 Task: Select the option "Only workspace admins" in board creation restrictions.
Action: Mouse moved to (1014, 372)
Screenshot: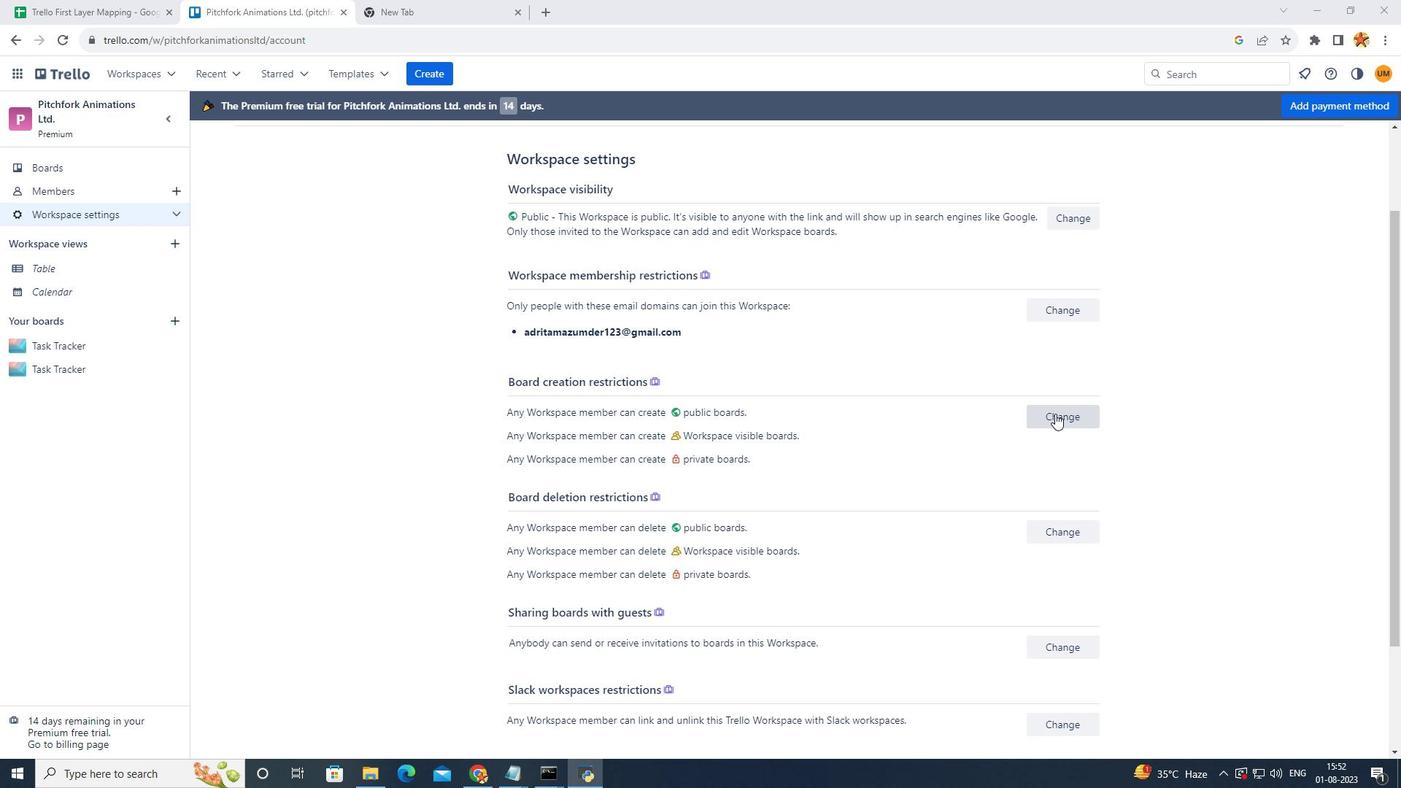 
Action: Mouse pressed left at (1014, 372)
Screenshot: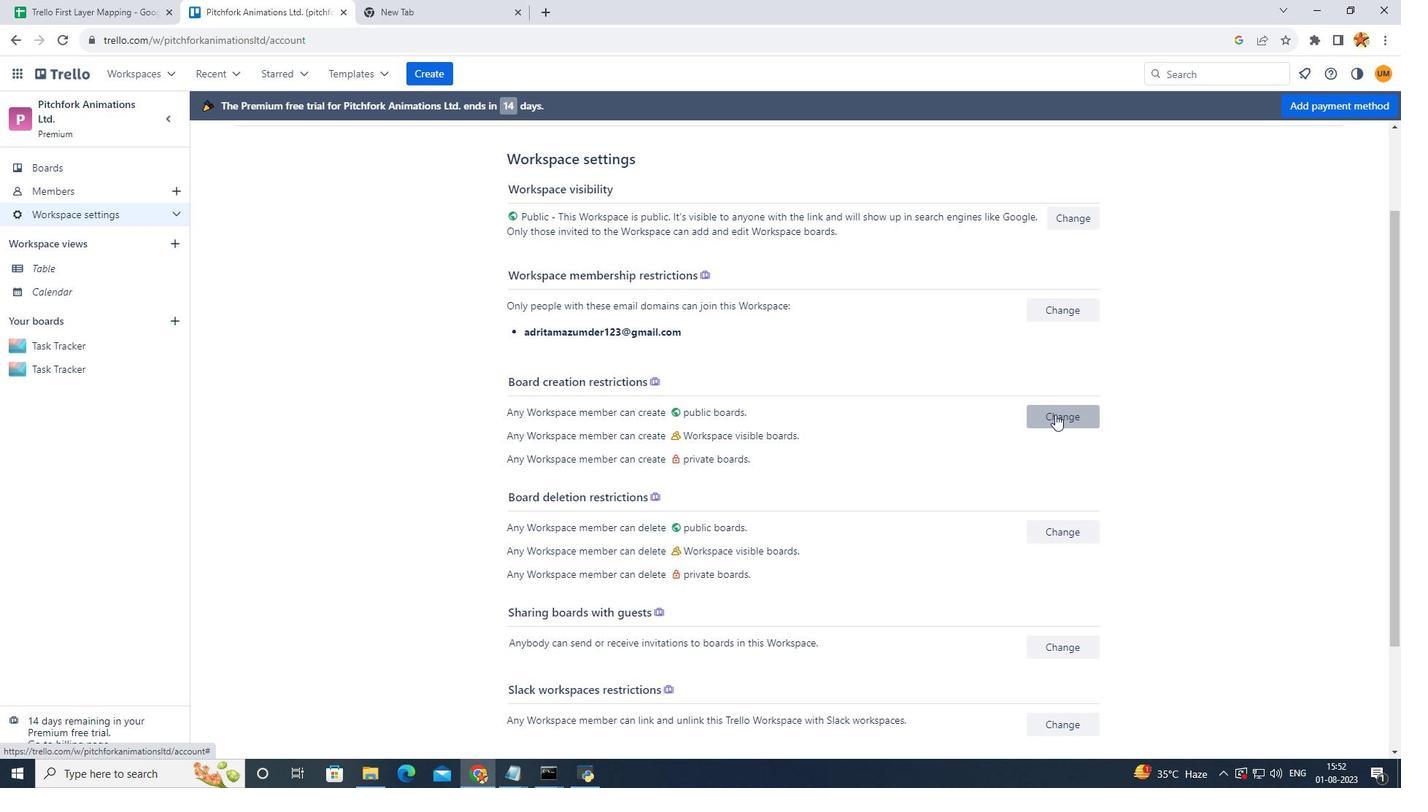 
Action: Mouse moved to (1037, 150)
Screenshot: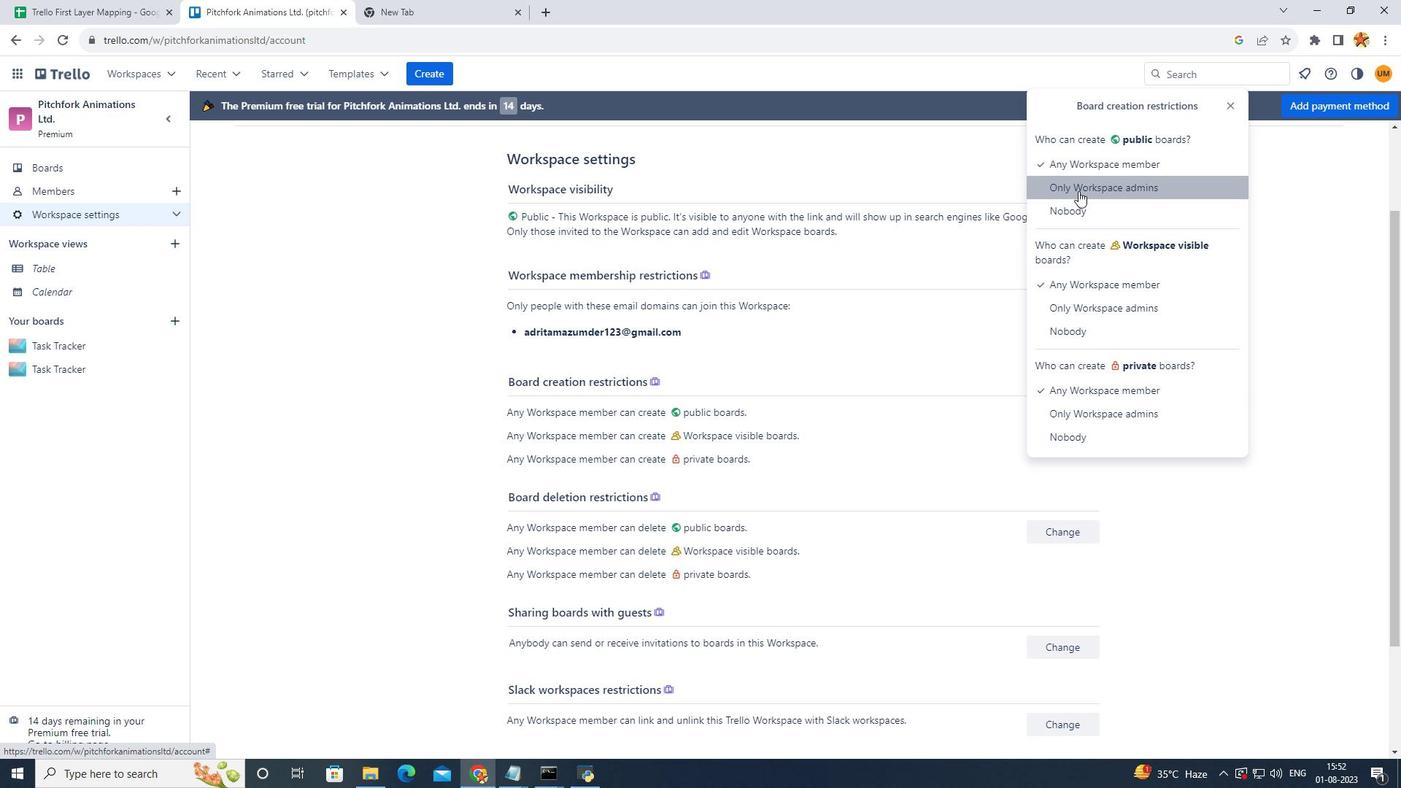 
Action: Mouse pressed left at (1037, 150)
Screenshot: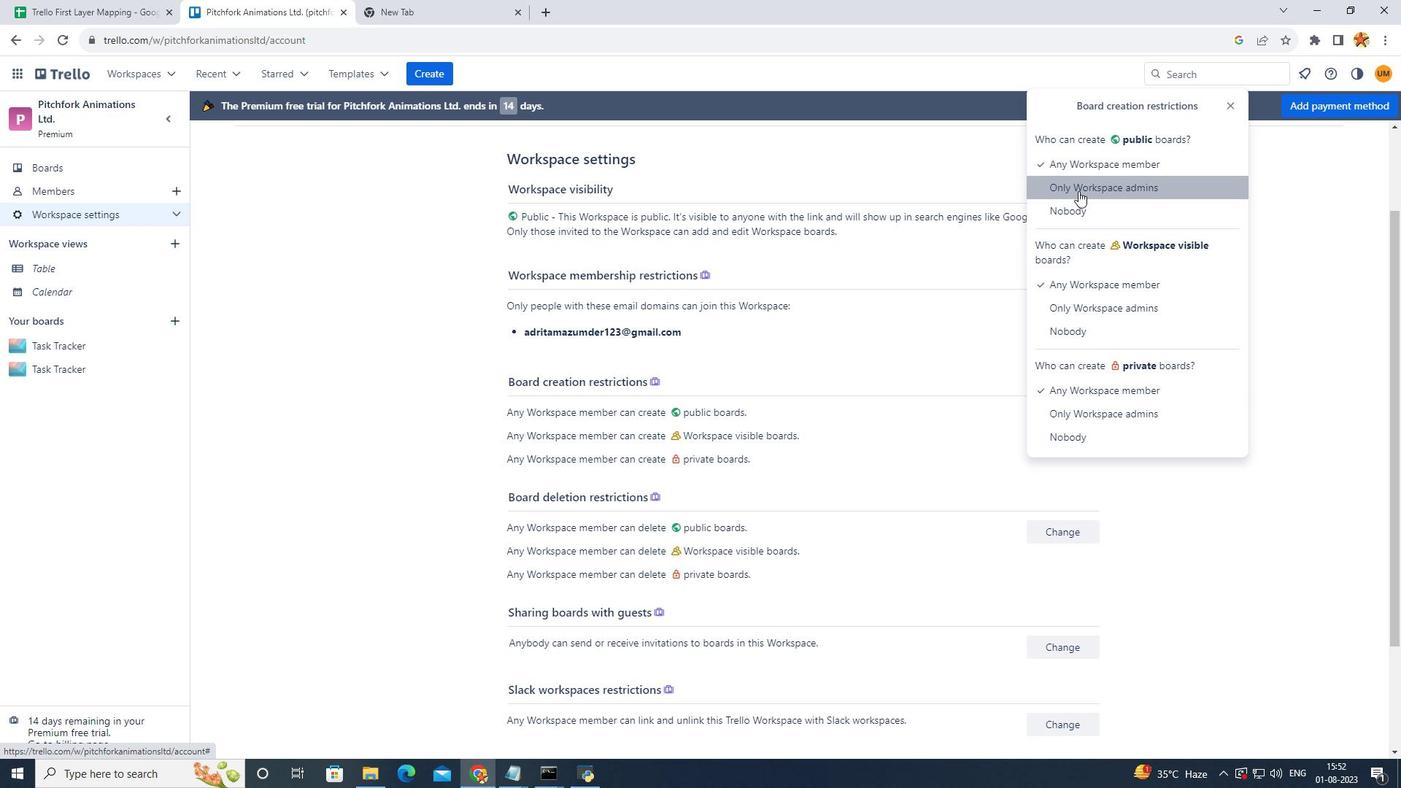 
Action: Mouse moved to (1040, 145)
Screenshot: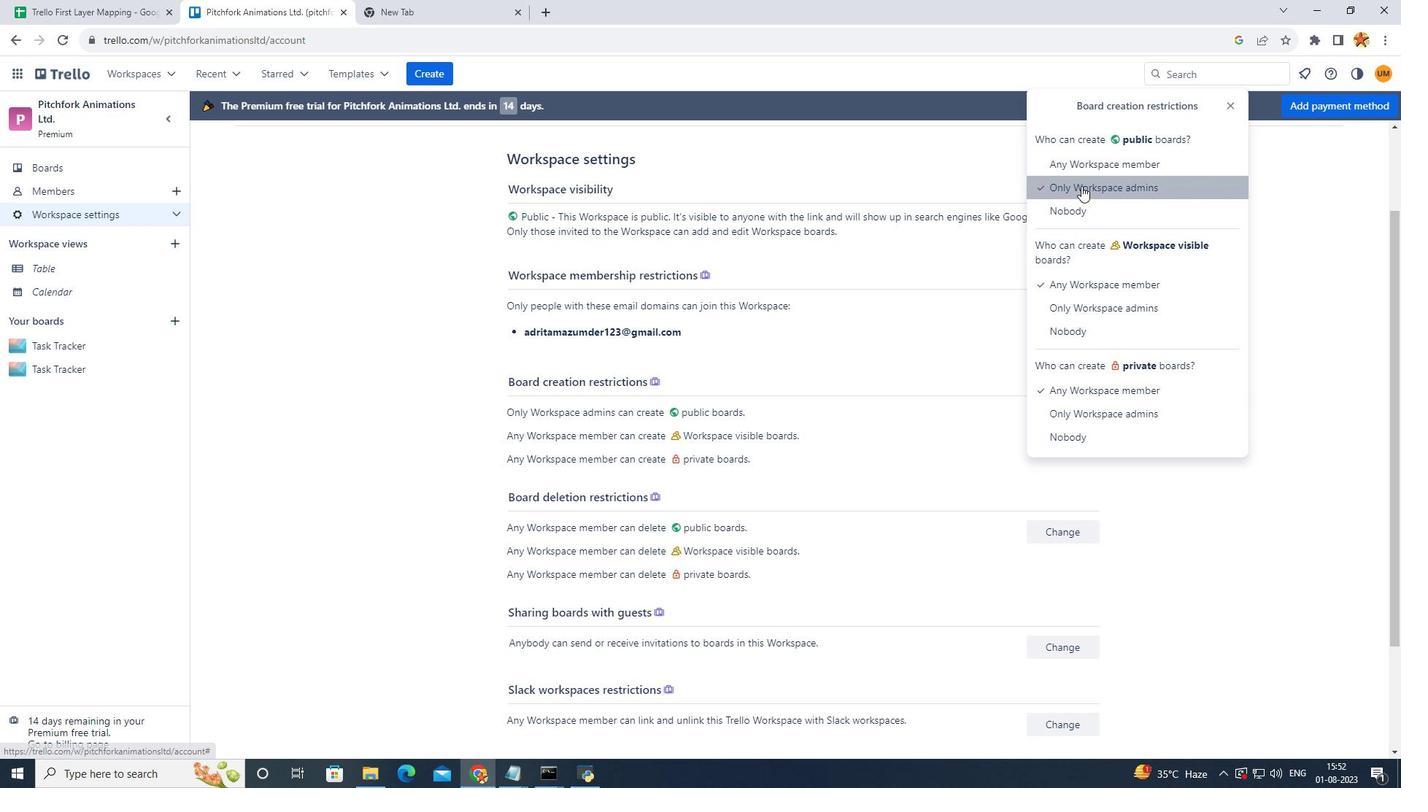
Action: Mouse pressed left at (1040, 145)
Screenshot: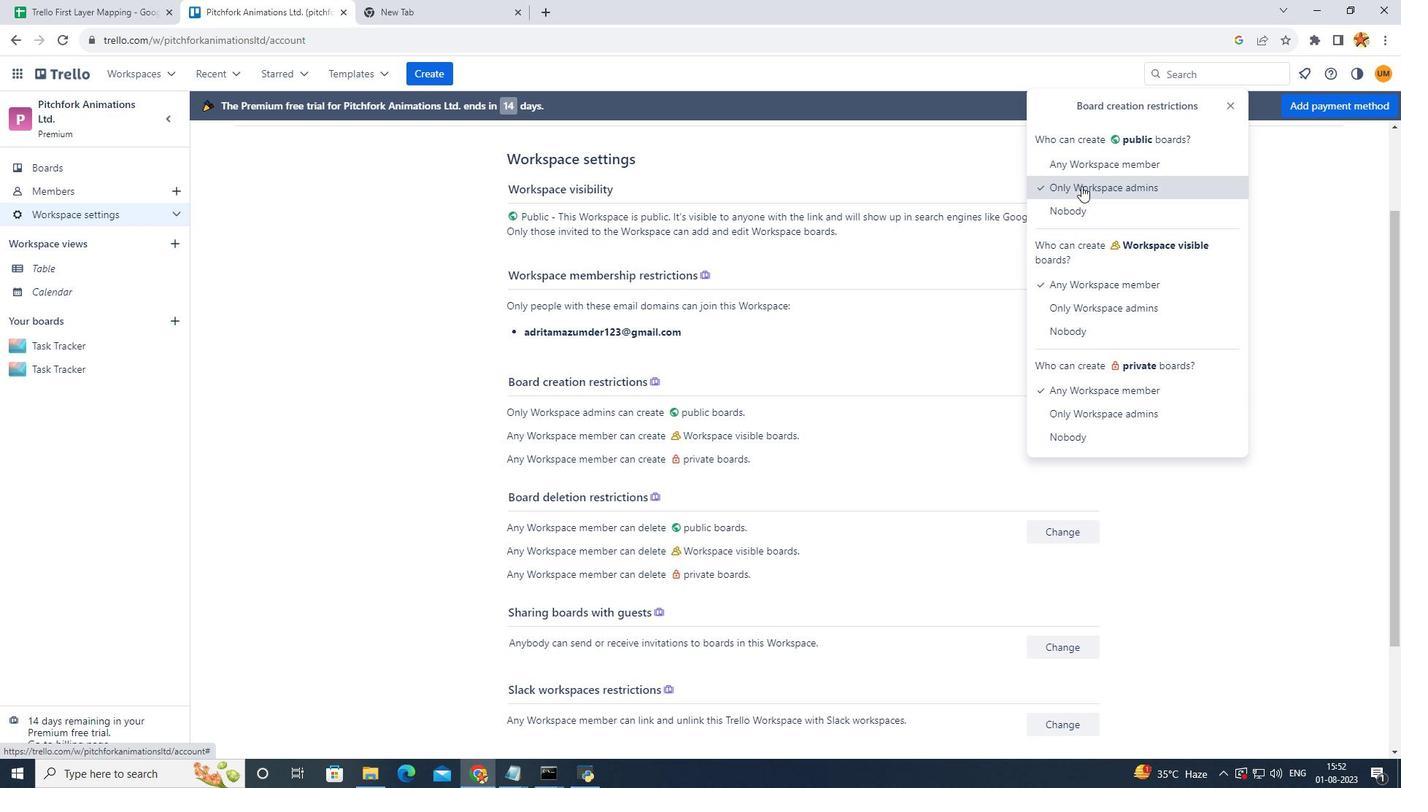 
Action: Mouse moved to (896, 381)
Screenshot: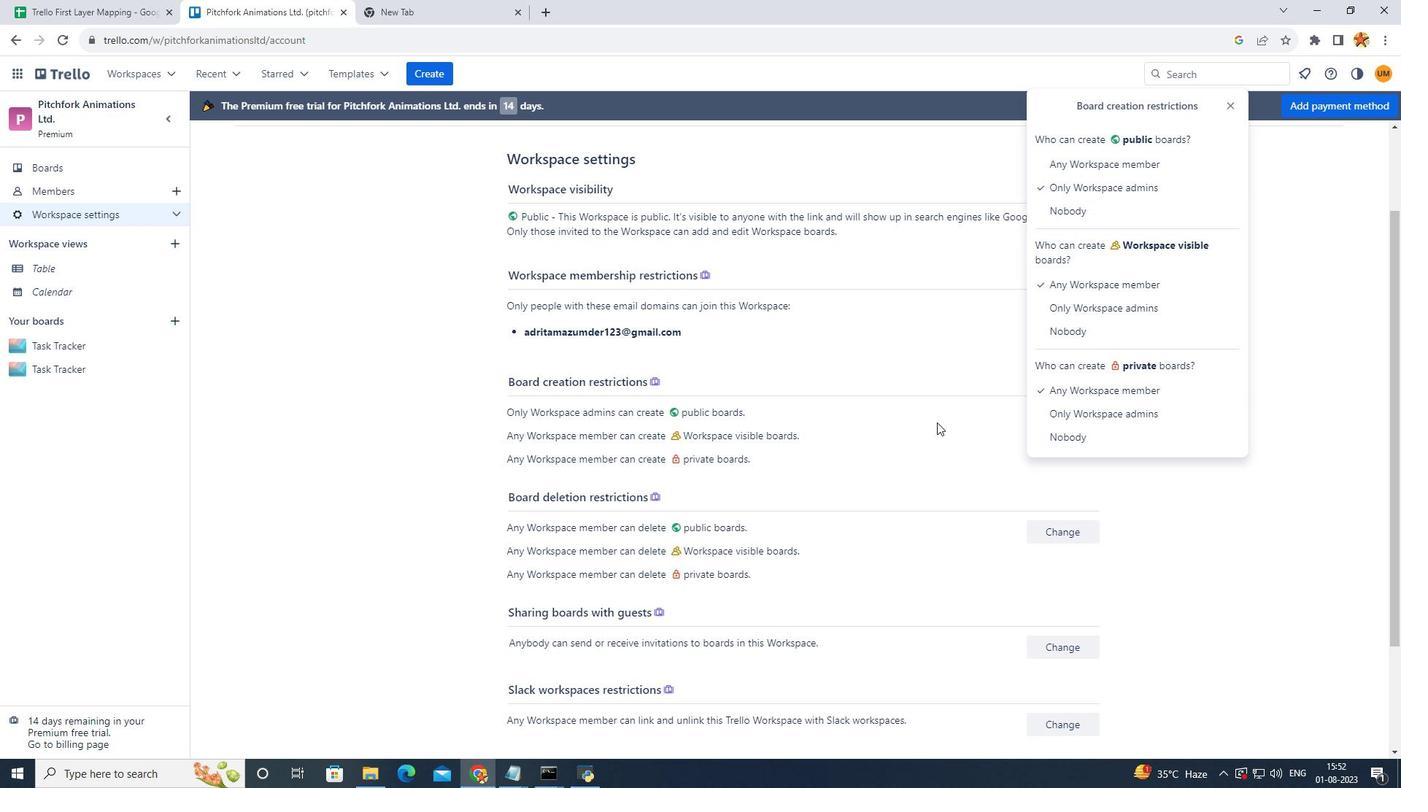 
Action: Mouse pressed left at (896, 381)
Screenshot: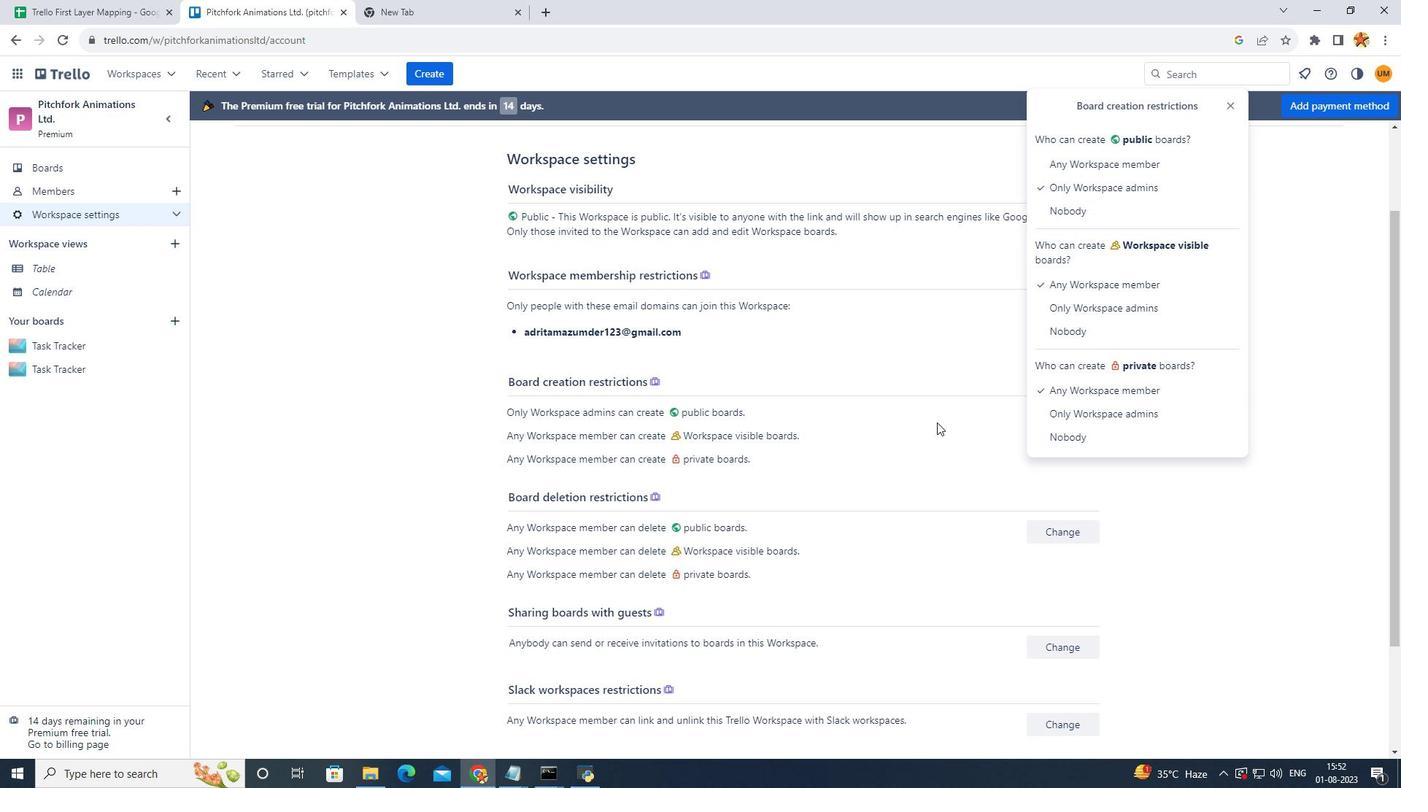 
